 Task: Add a condition where "Assignee Is not Requester" in unsolved tickets in your groups.
Action: Mouse moved to (103, 365)
Screenshot: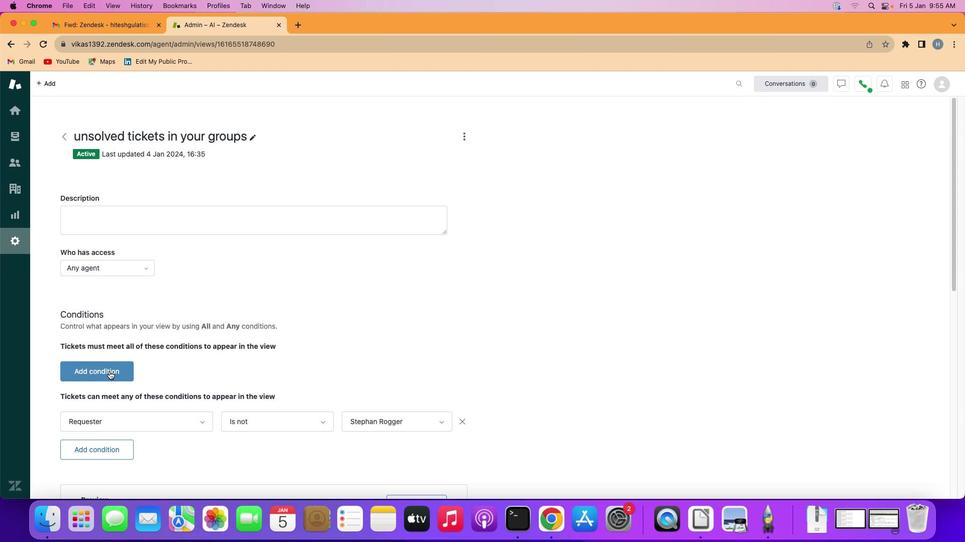 
Action: Mouse pressed left at (103, 365)
Screenshot: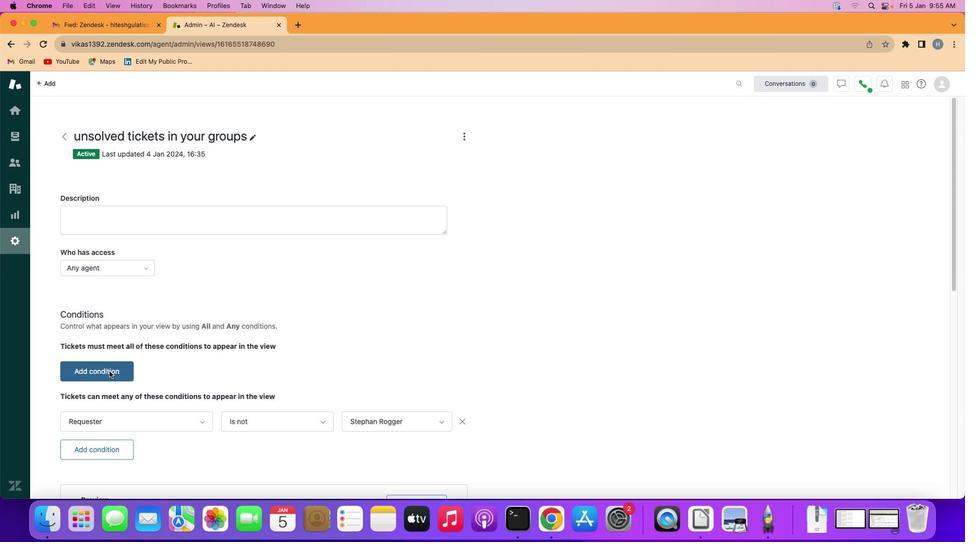 
Action: Mouse moved to (104, 365)
Screenshot: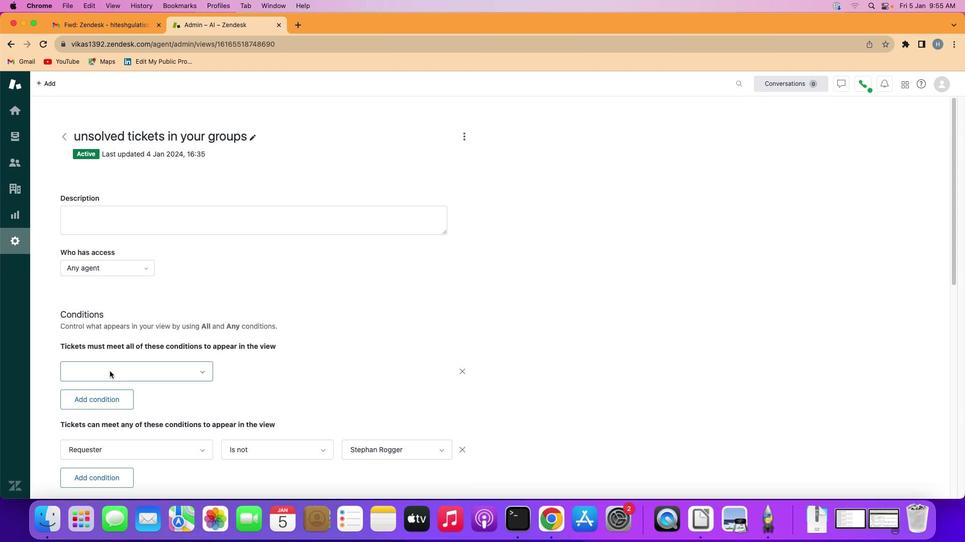 
Action: Mouse pressed left at (104, 365)
Screenshot: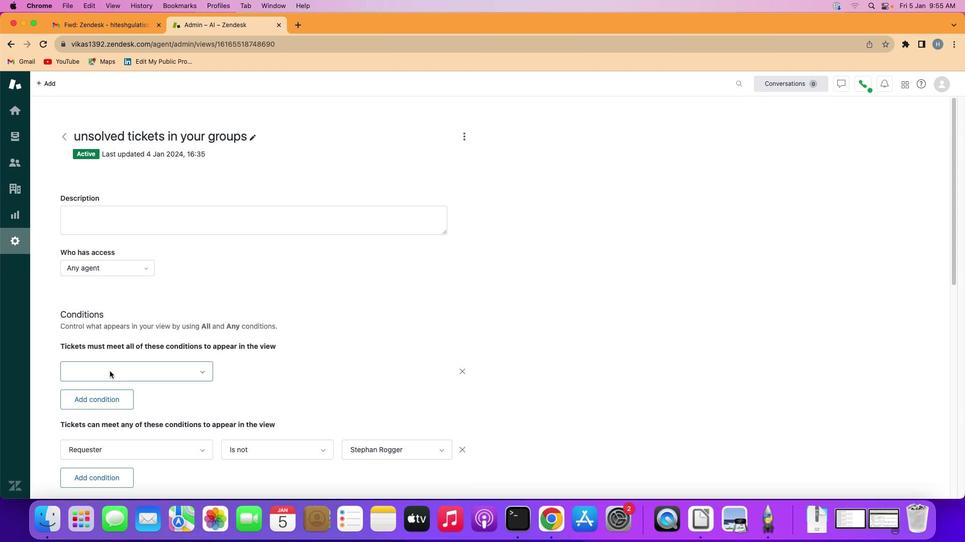 
Action: Mouse moved to (122, 311)
Screenshot: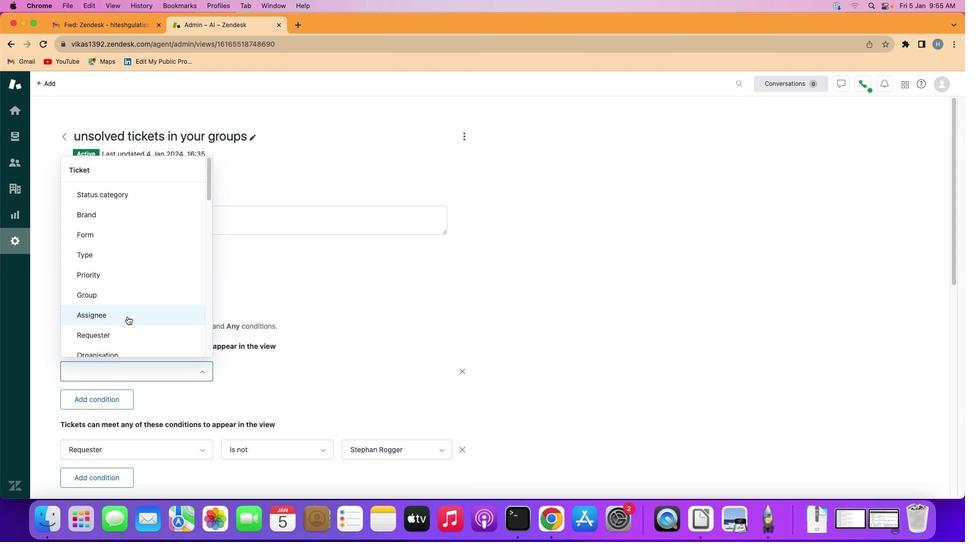 
Action: Mouse pressed left at (122, 311)
Screenshot: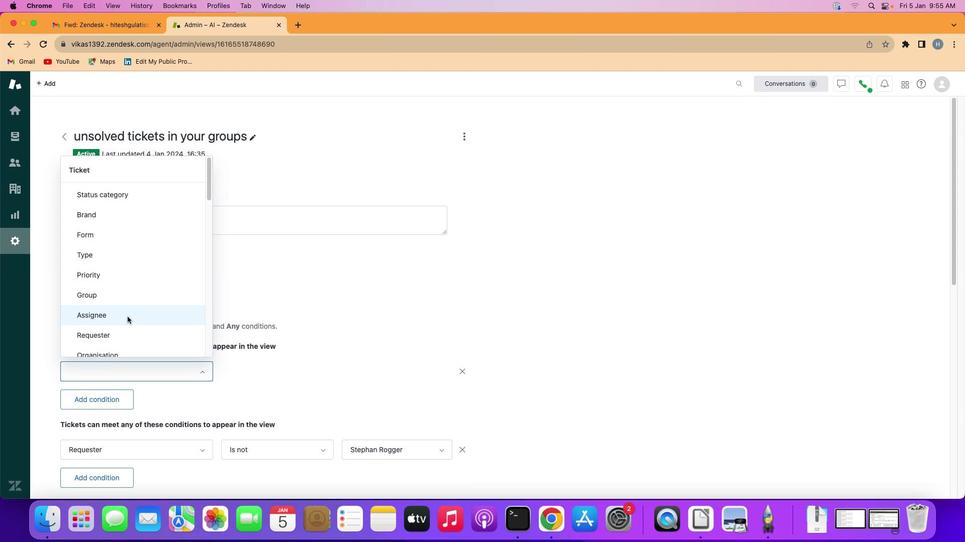 
Action: Mouse moved to (232, 360)
Screenshot: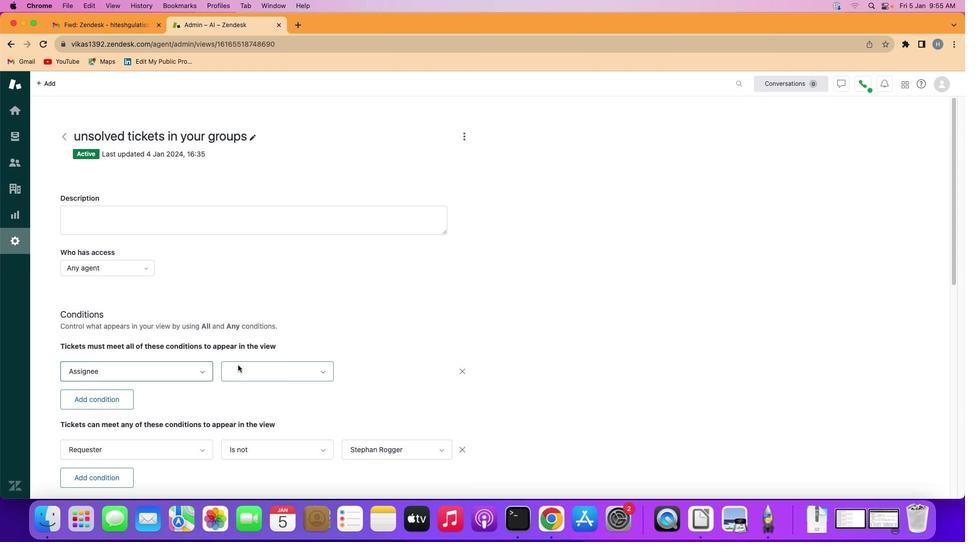 
Action: Mouse pressed left at (232, 360)
Screenshot: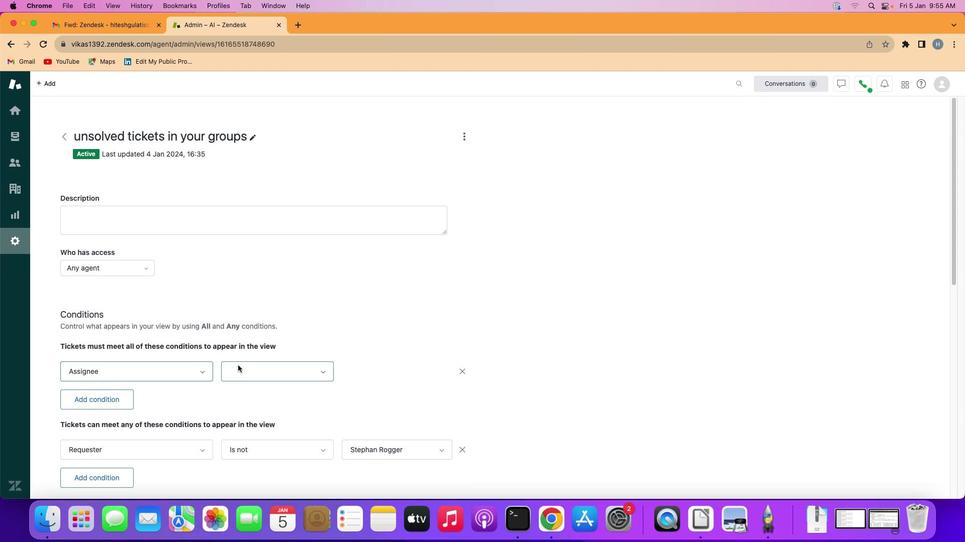 
Action: Mouse moved to (250, 413)
Screenshot: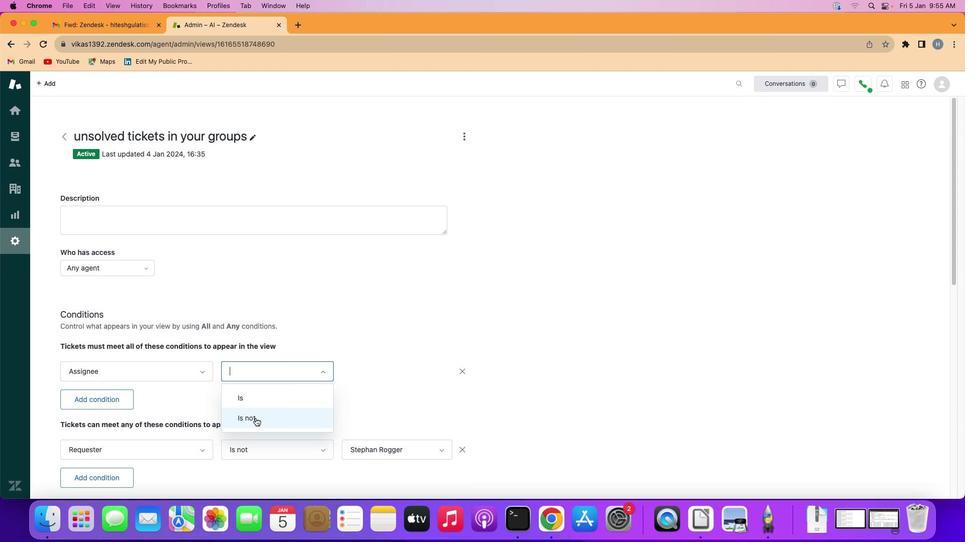 
Action: Mouse pressed left at (250, 413)
Screenshot: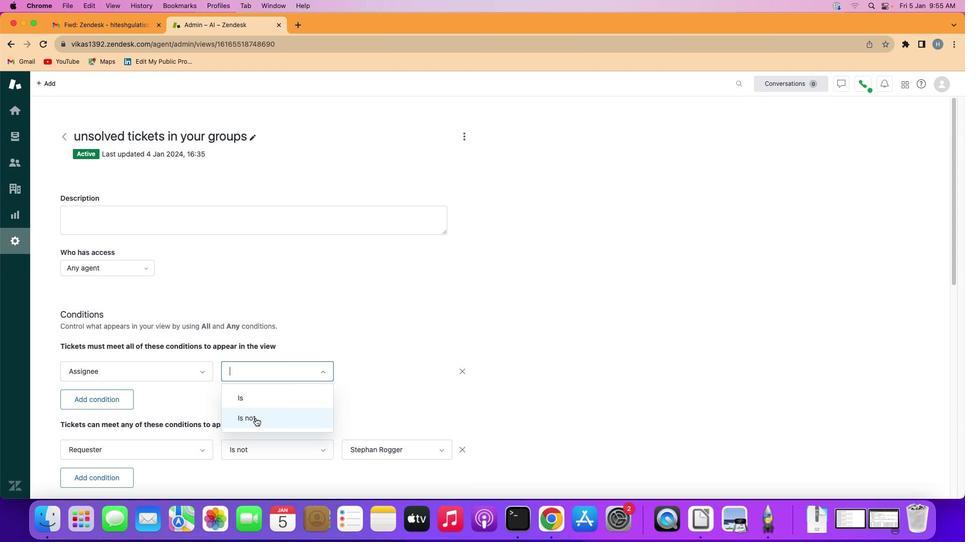 
Action: Mouse moved to (380, 368)
Screenshot: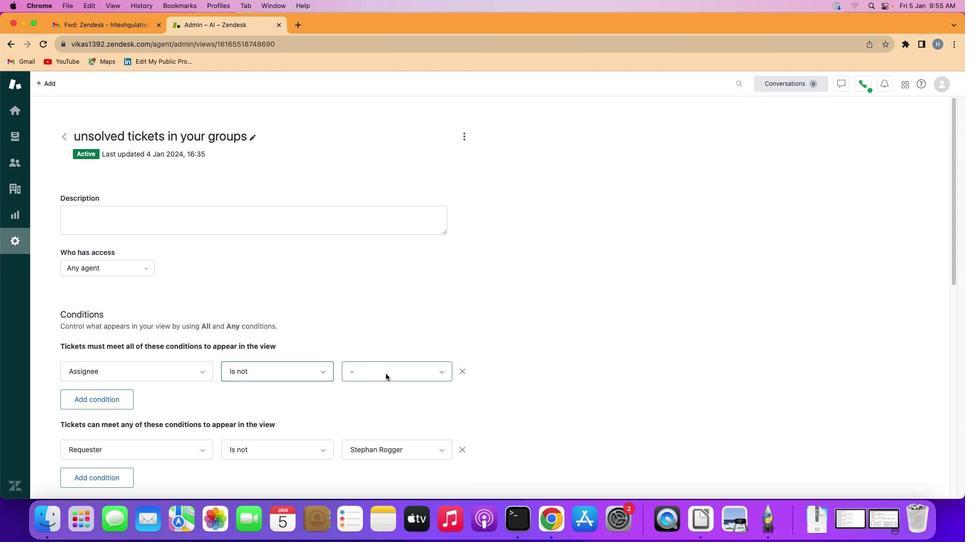 
Action: Mouse pressed left at (380, 368)
Screenshot: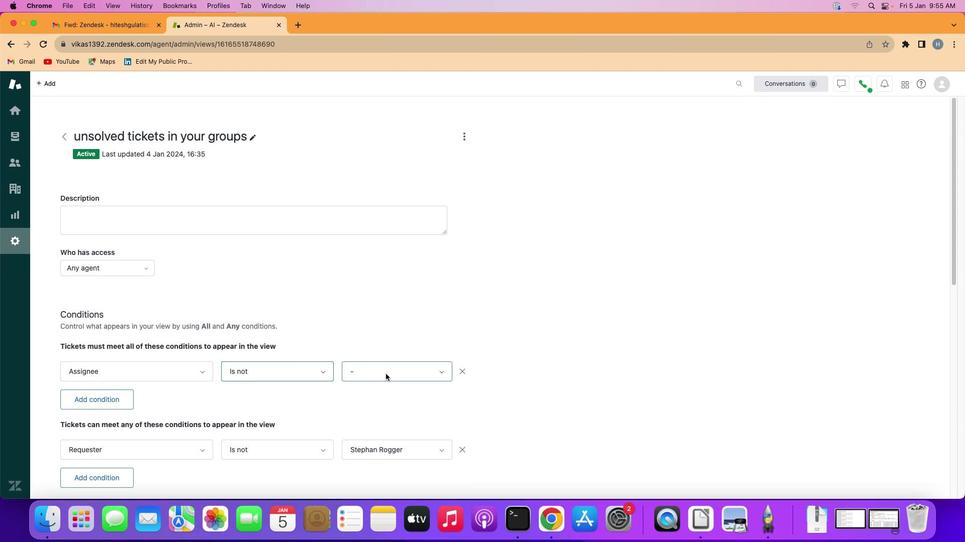 
Action: Mouse moved to (392, 255)
Screenshot: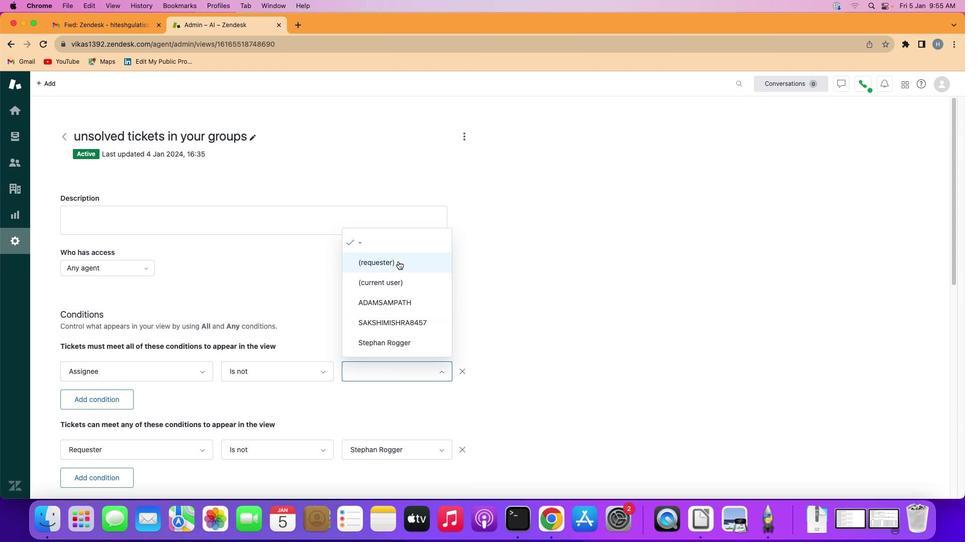 
Action: Mouse pressed left at (392, 255)
Screenshot: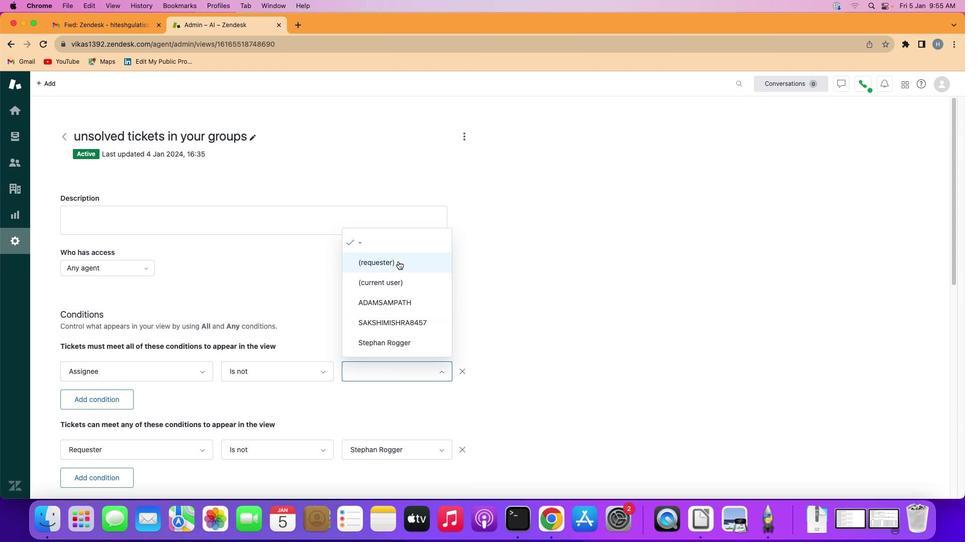 
